 Task: Add Soothing Touch Sore Muscle Soak Bath Salts to the cart.
Action: Mouse moved to (775, 308)
Screenshot: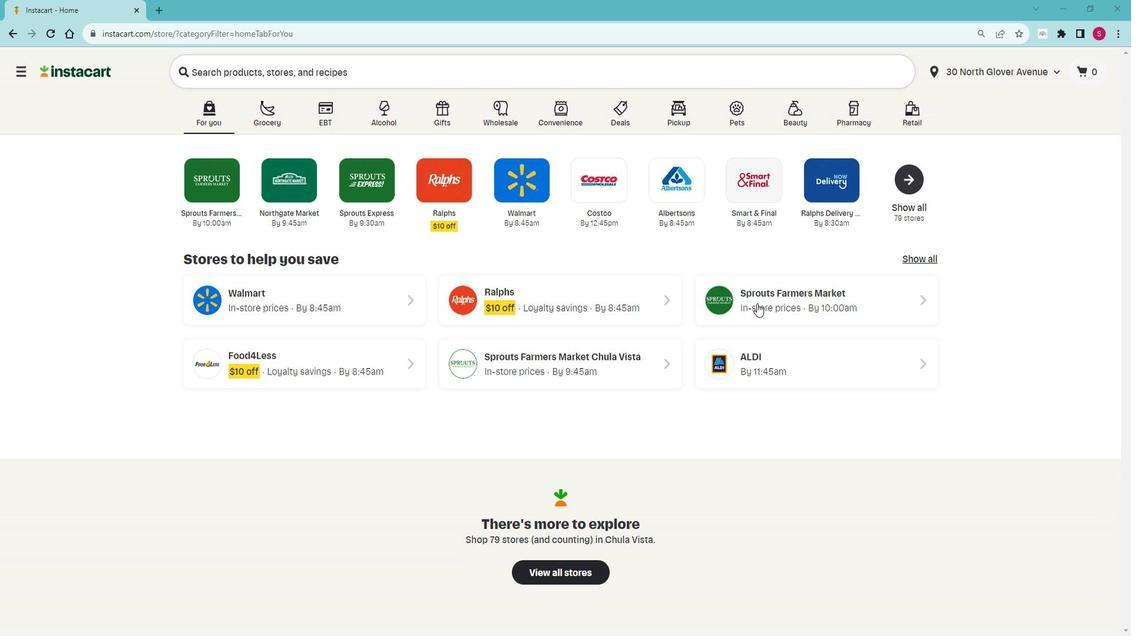 
Action: Mouse pressed left at (775, 308)
Screenshot: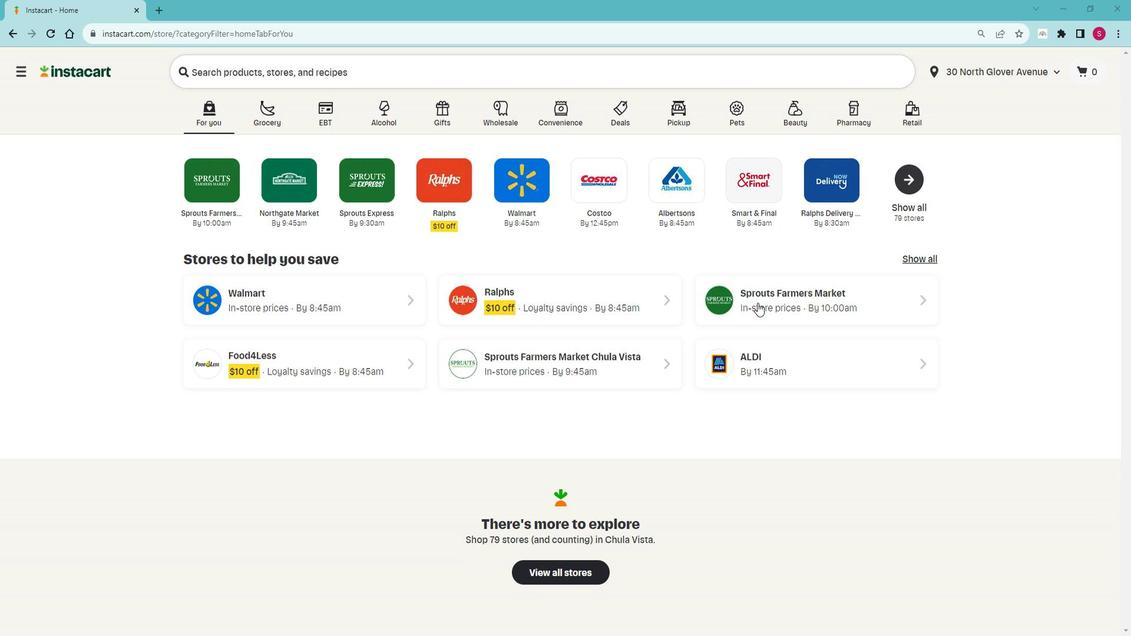 
Action: Mouse moved to (81, 437)
Screenshot: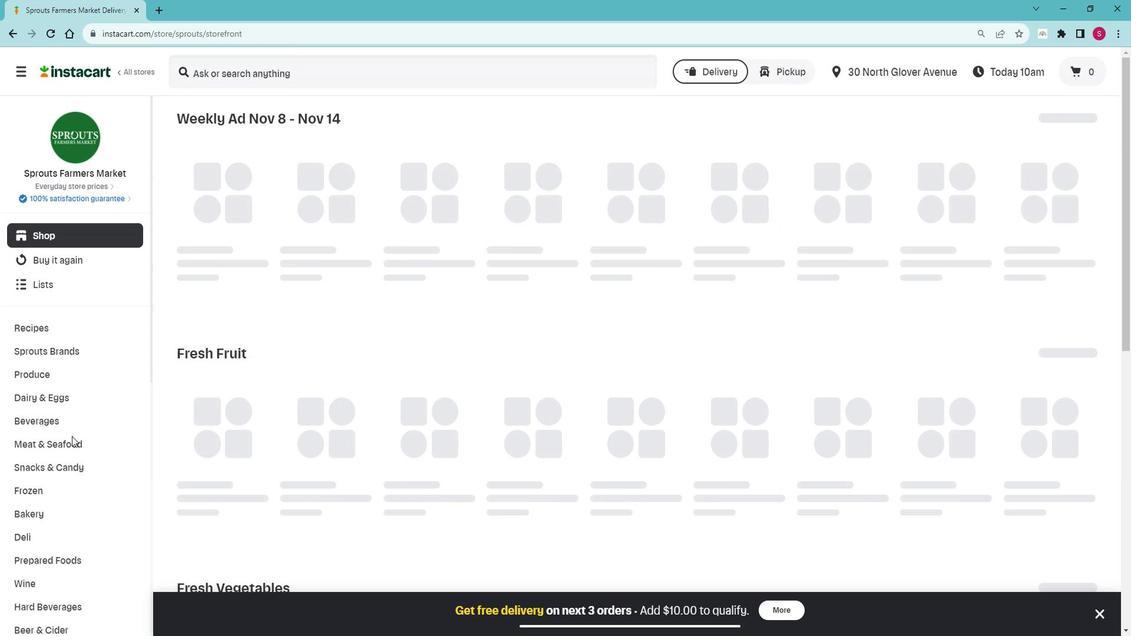 
Action: Mouse scrolled (81, 436) with delta (0, 0)
Screenshot: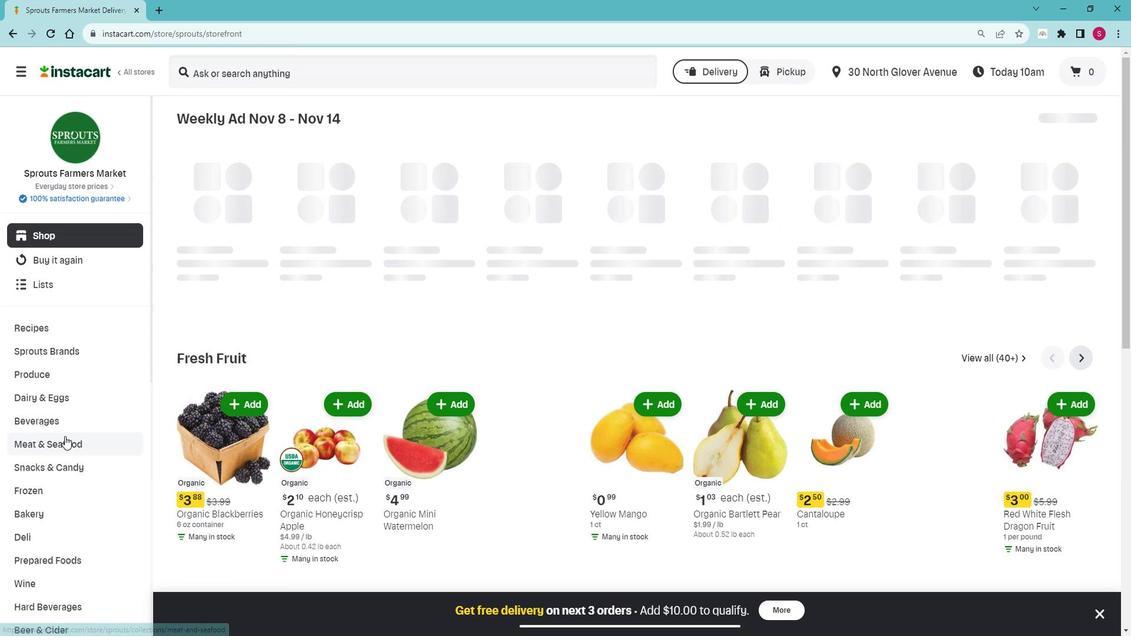 
Action: Mouse scrolled (81, 436) with delta (0, 0)
Screenshot: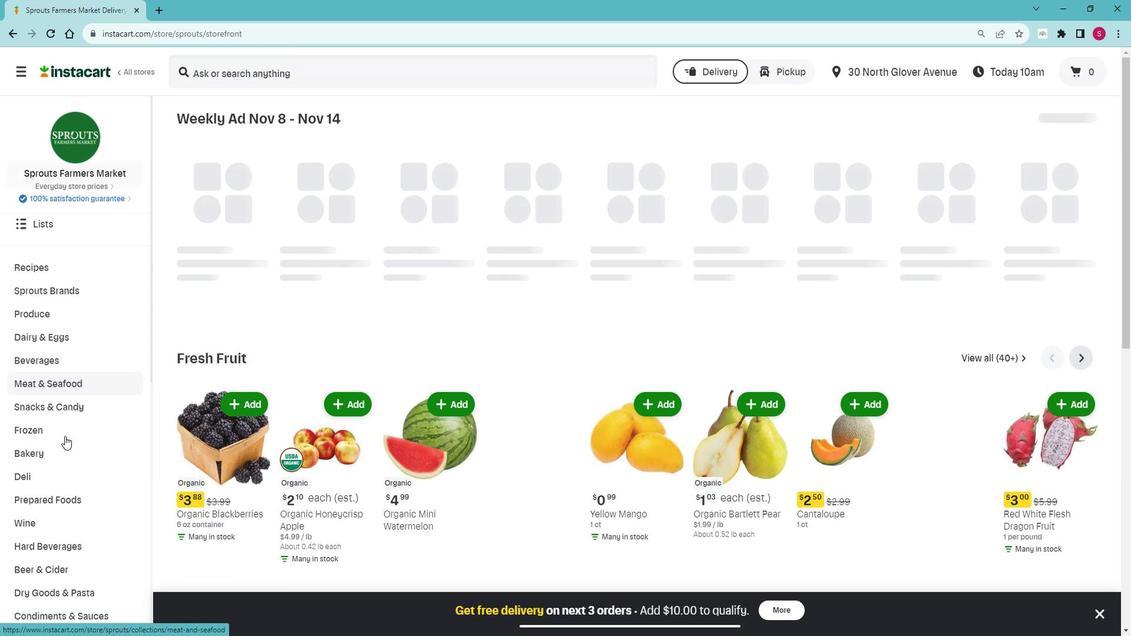 
Action: Mouse moved to (81, 437)
Screenshot: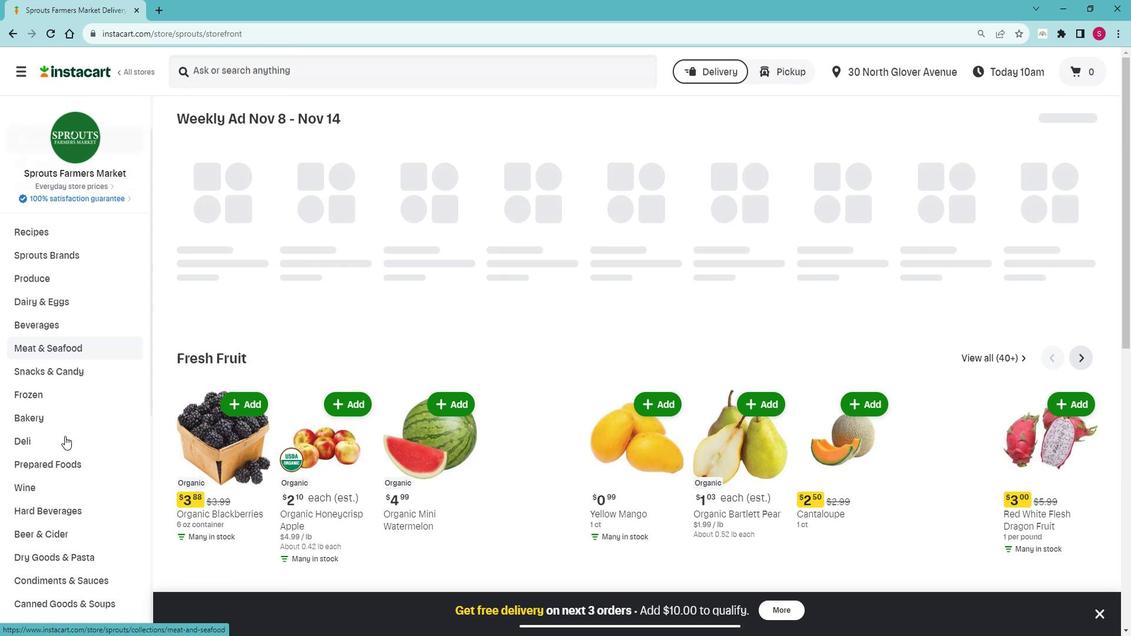 
Action: Mouse scrolled (81, 436) with delta (0, 0)
Screenshot: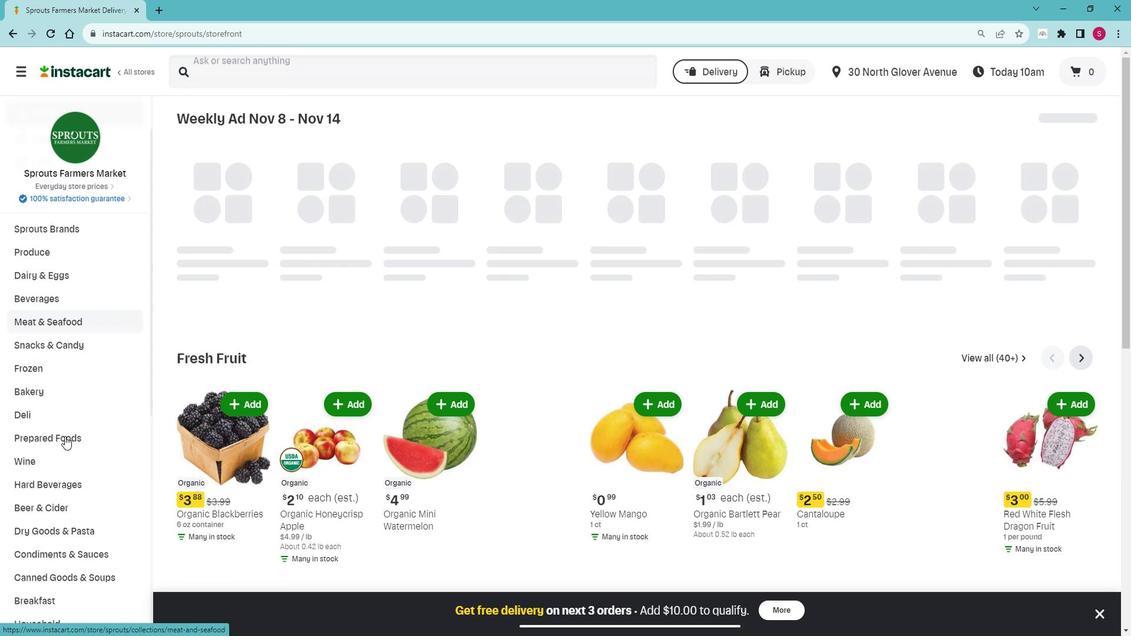 
Action: Mouse scrolled (81, 436) with delta (0, 0)
Screenshot: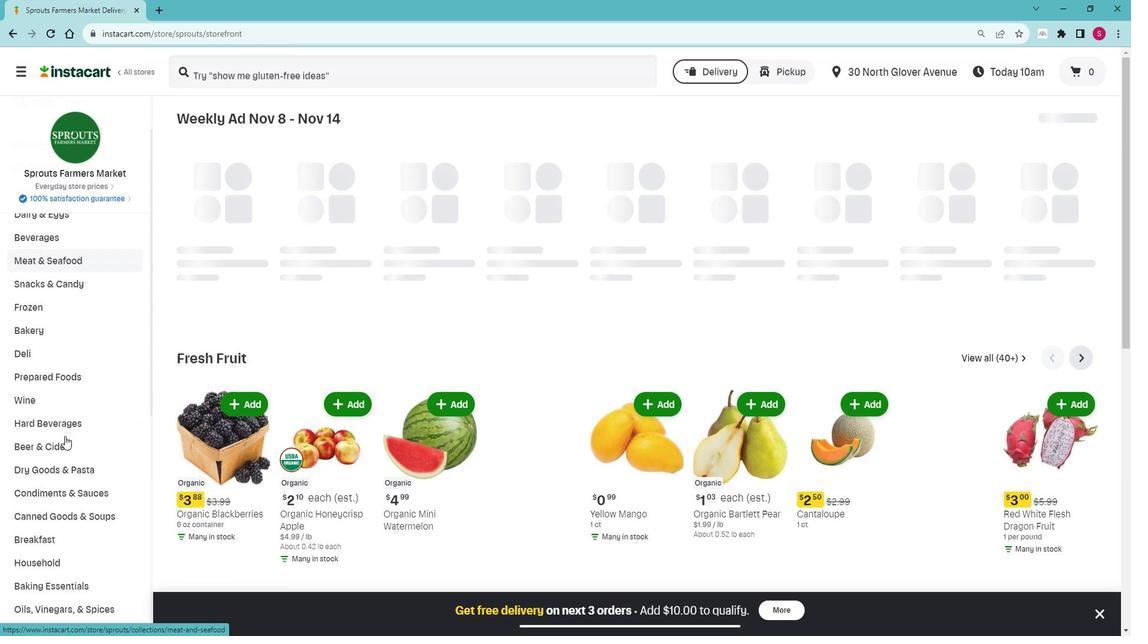 
Action: Mouse scrolled (81, 436) with delta (0, 0)
Screenshot: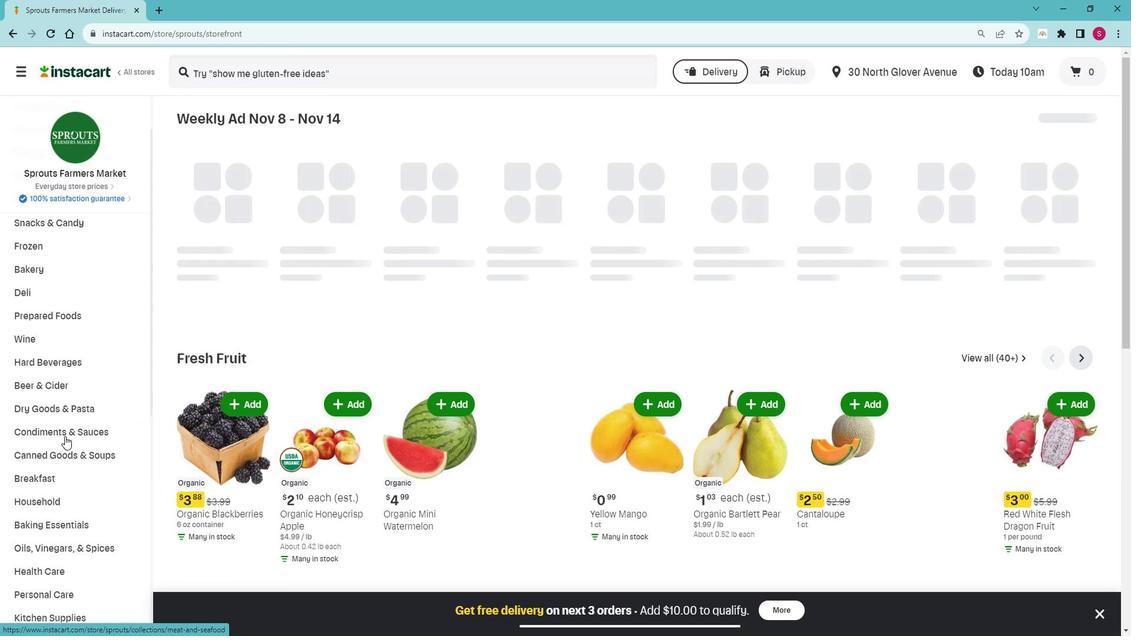 
Action: Mouse scrolled (81, 436) with delta (0, 0)
Screenshot: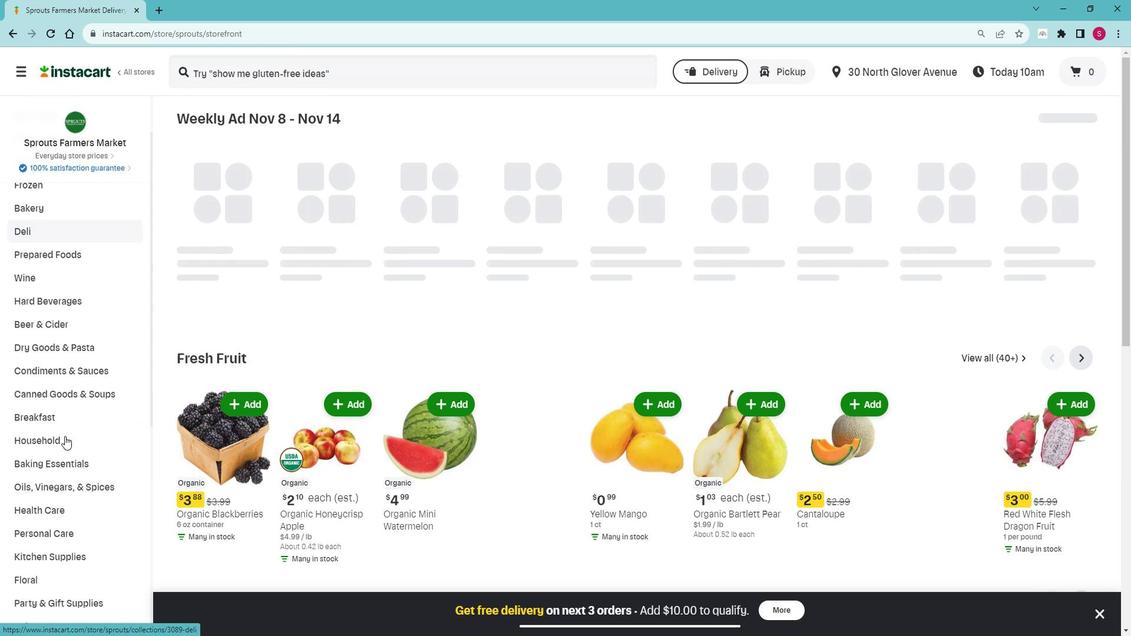 
Action: Mouse moved to (84, 465)
Screenshot: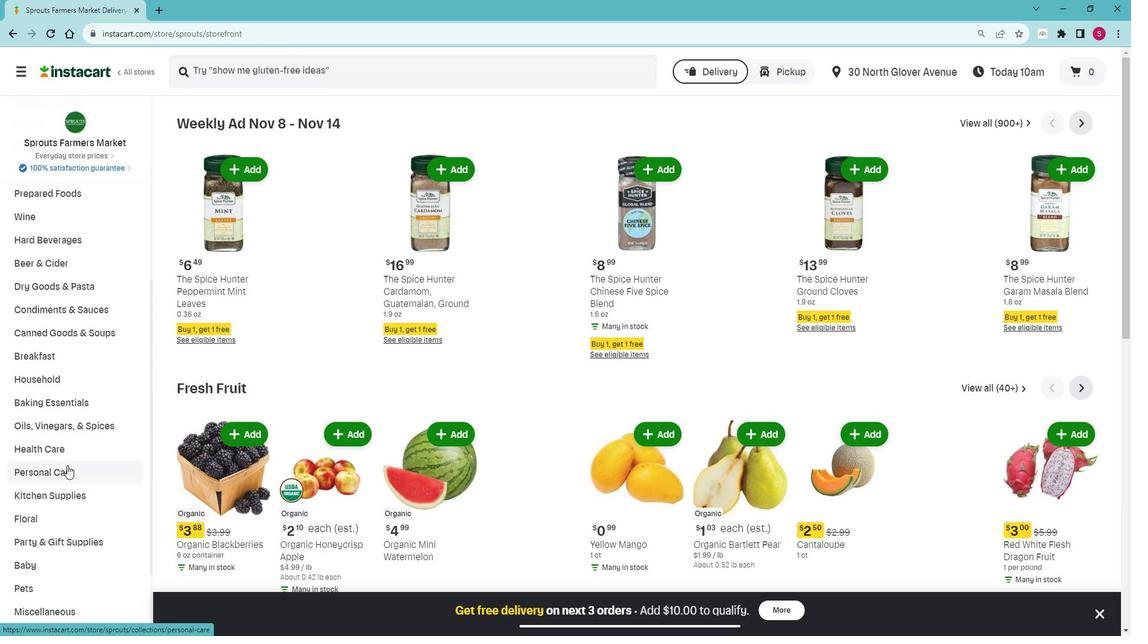 
Action: Mouse pressed left at (84, 465)
Screenshot: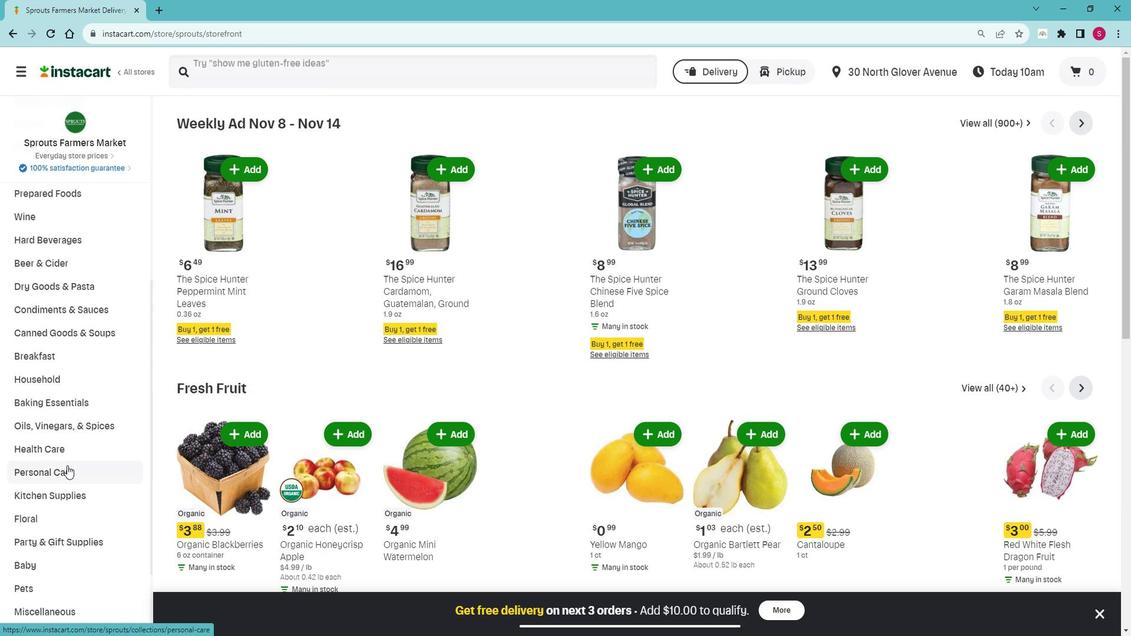 
Action: Mouse moved to (72, 489)
Screenshot: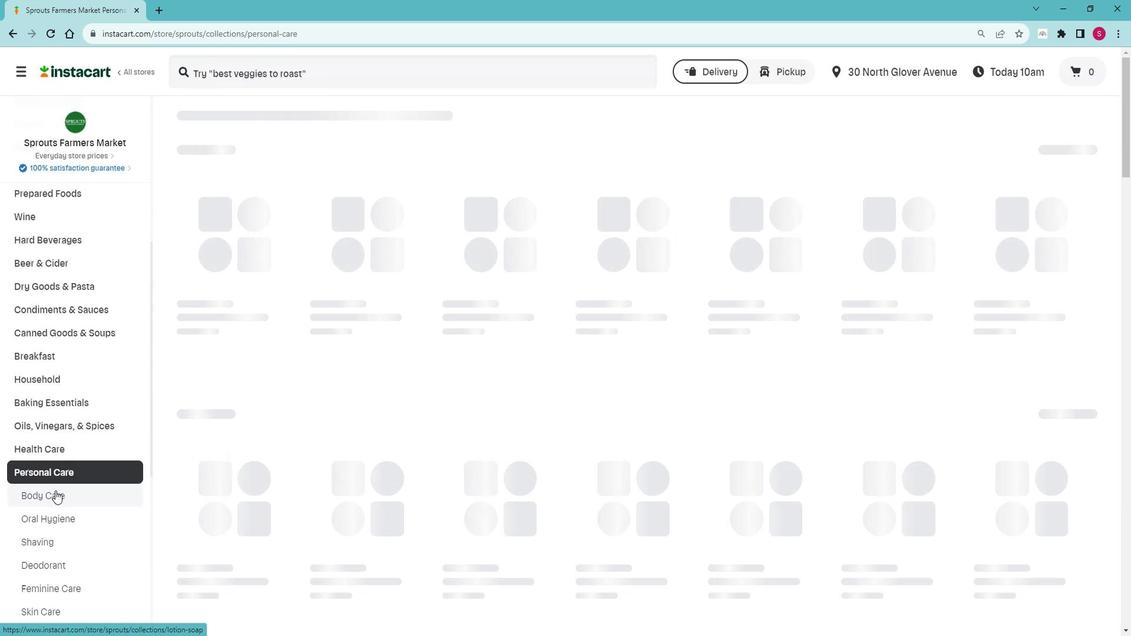 
Action: Mouse pressed left at (72, 489)
Screenshot: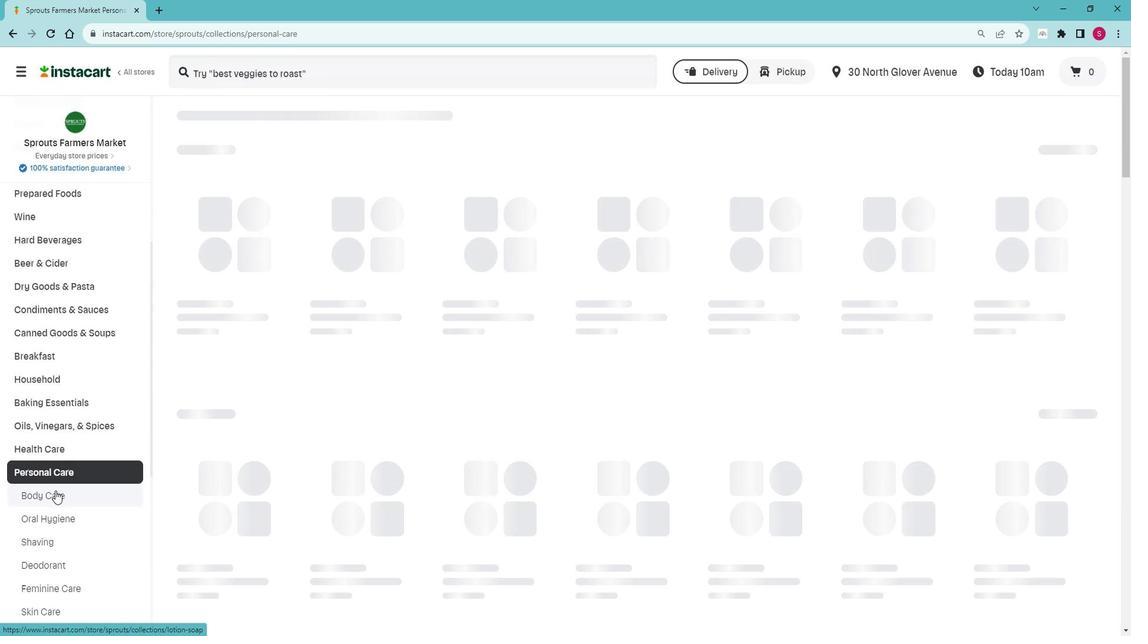 
Action: Mouse moved to (473, 180)
Screenshot: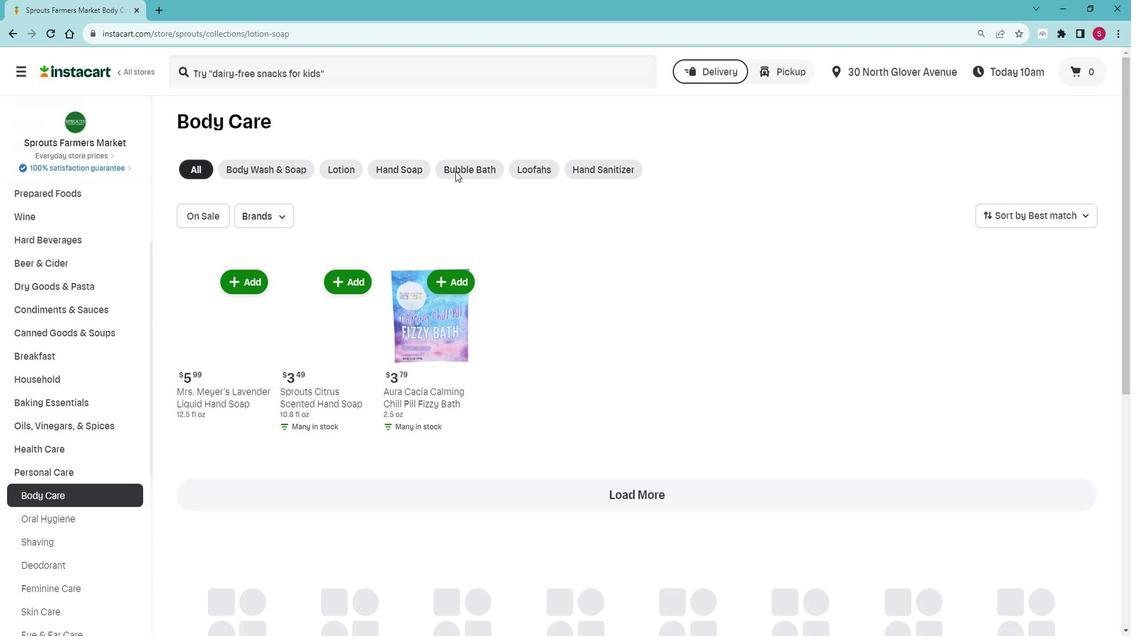 
Action: Mouse pressed left at (473, 180)
Screenshot: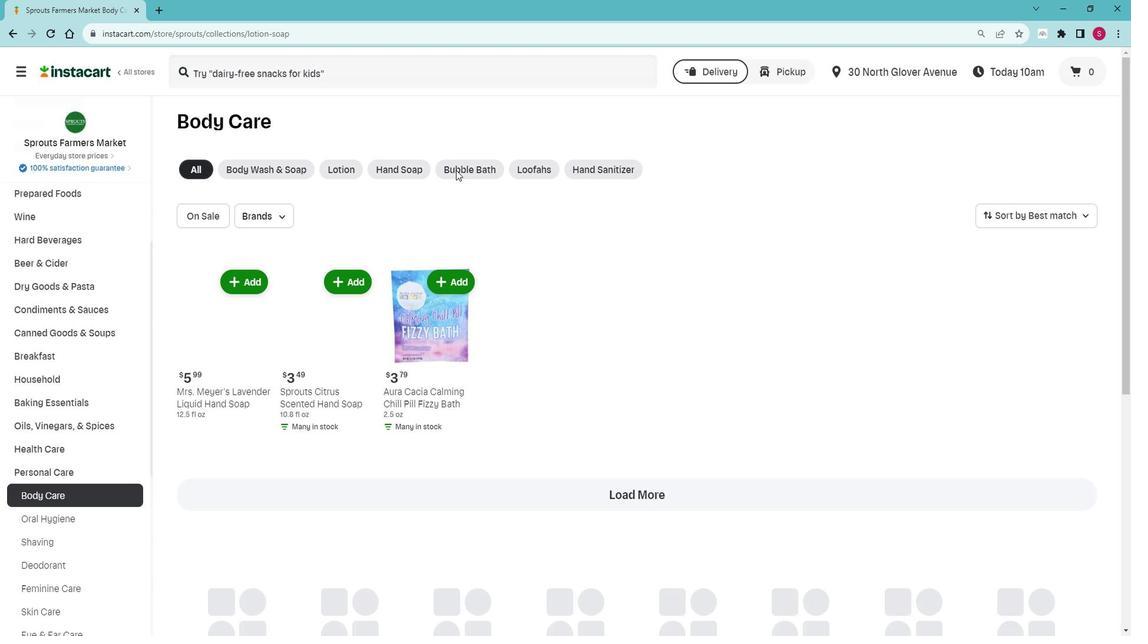 
Action: Mouse moved to (454, 90)
Screenshot: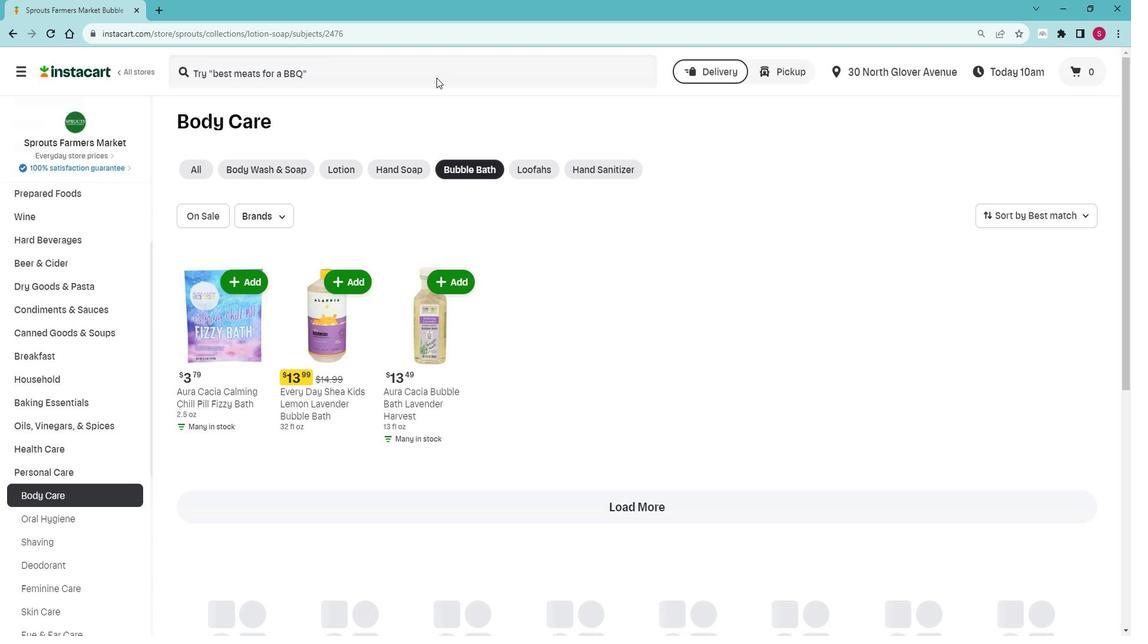 
Action: Mouse pressed left at (454, 90)
Screenshot: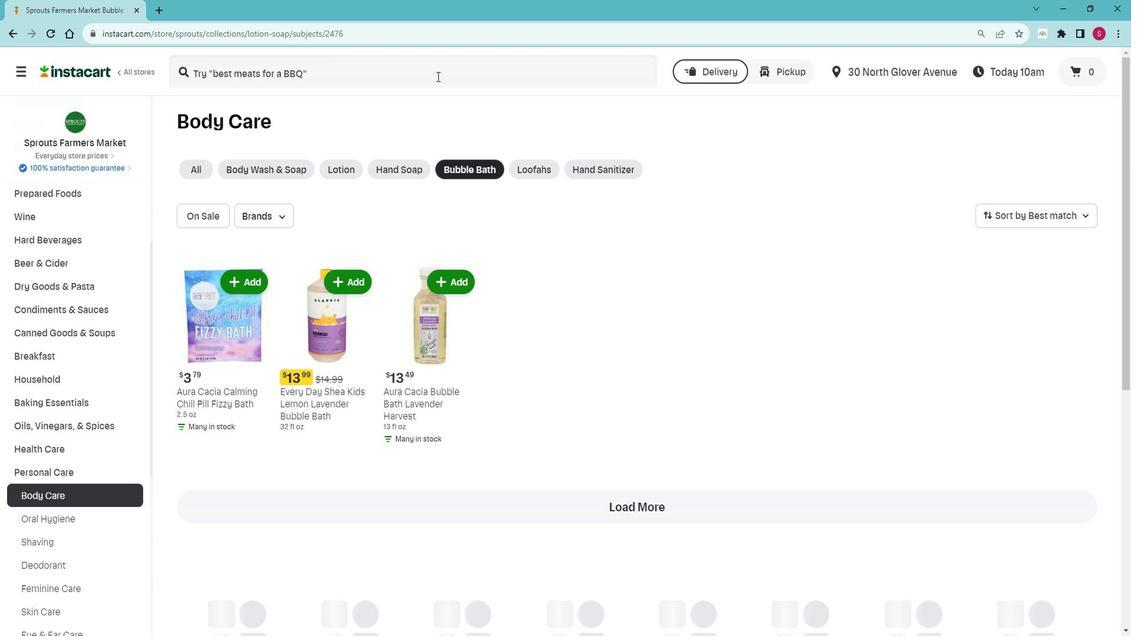 
Action: Mouse moved to (410, 45)
Screenshot: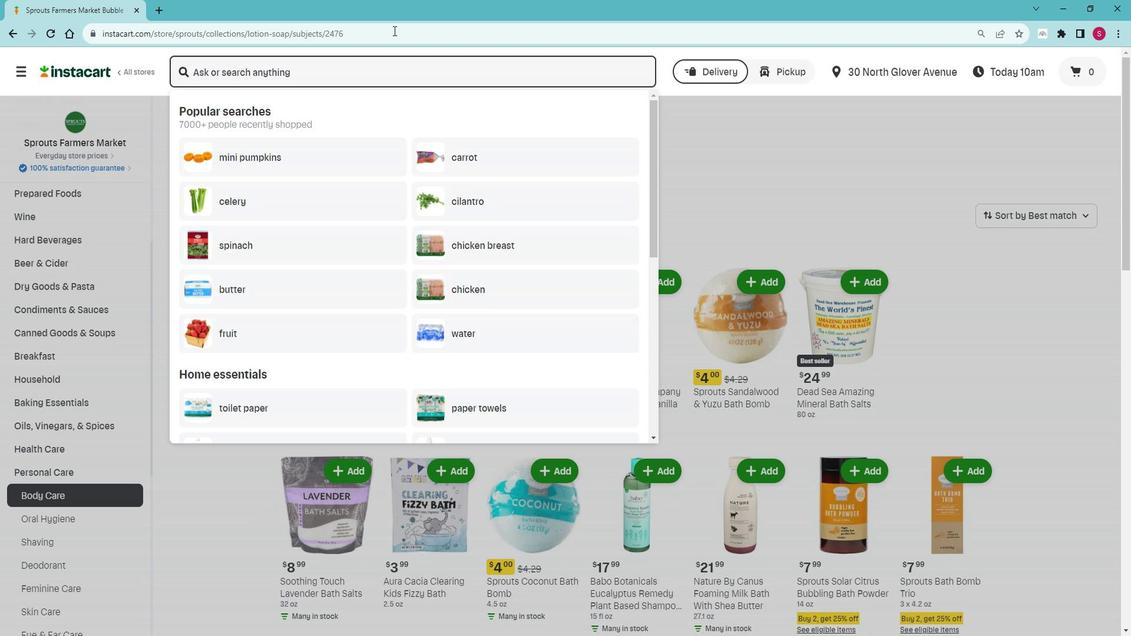 
Action: Key pressed <Key.shift>S
Screenshot: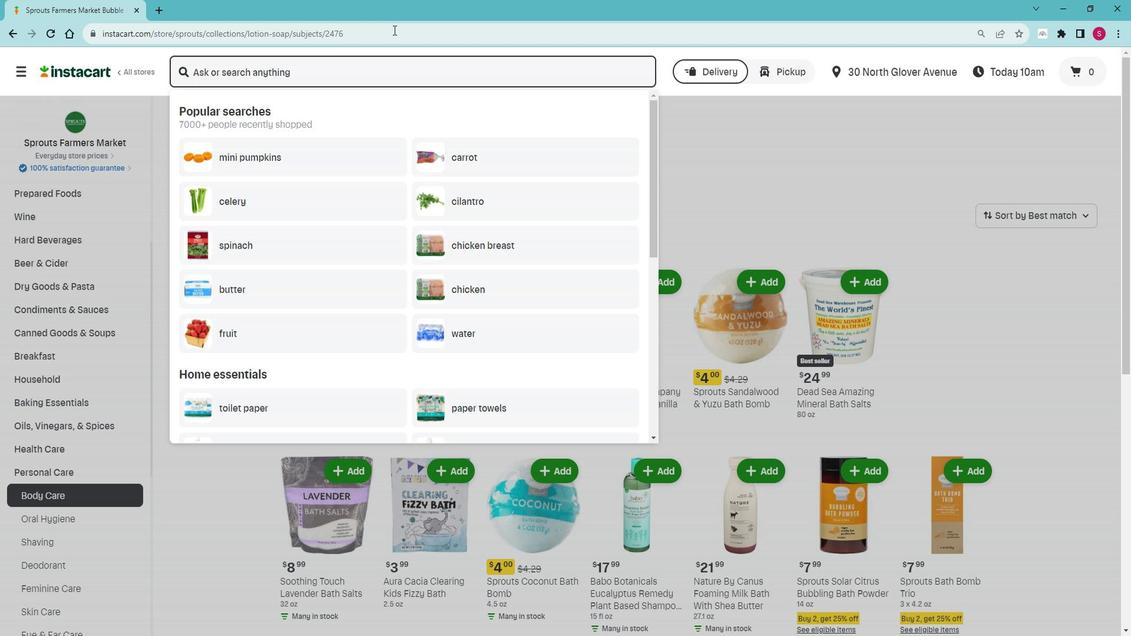 
Action: Mouse moved to (382, 16)
Screenshot: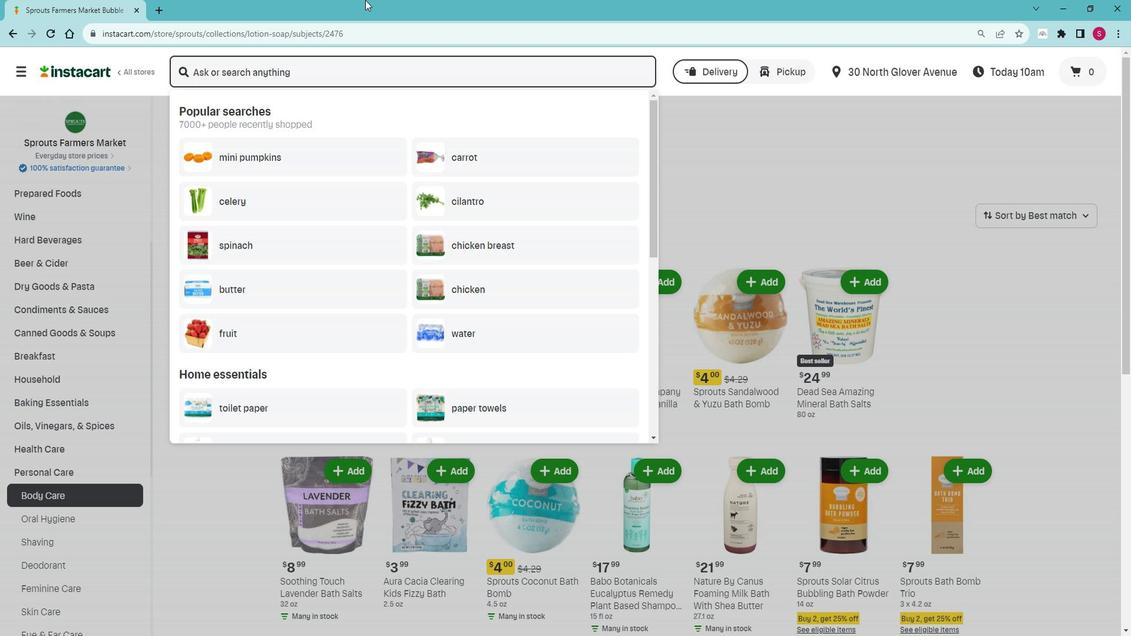 
Action: Key pressed oothing<Key.space><Key.shift>Touch<Key.space><Key.shift>Sore<Key.space><Key.shift><Key.shift>Muscle<Key.space><Key.shift>Si<Key.backspace>oak<Key.space><Key.shift>Bath<Key.space>
Screenshot: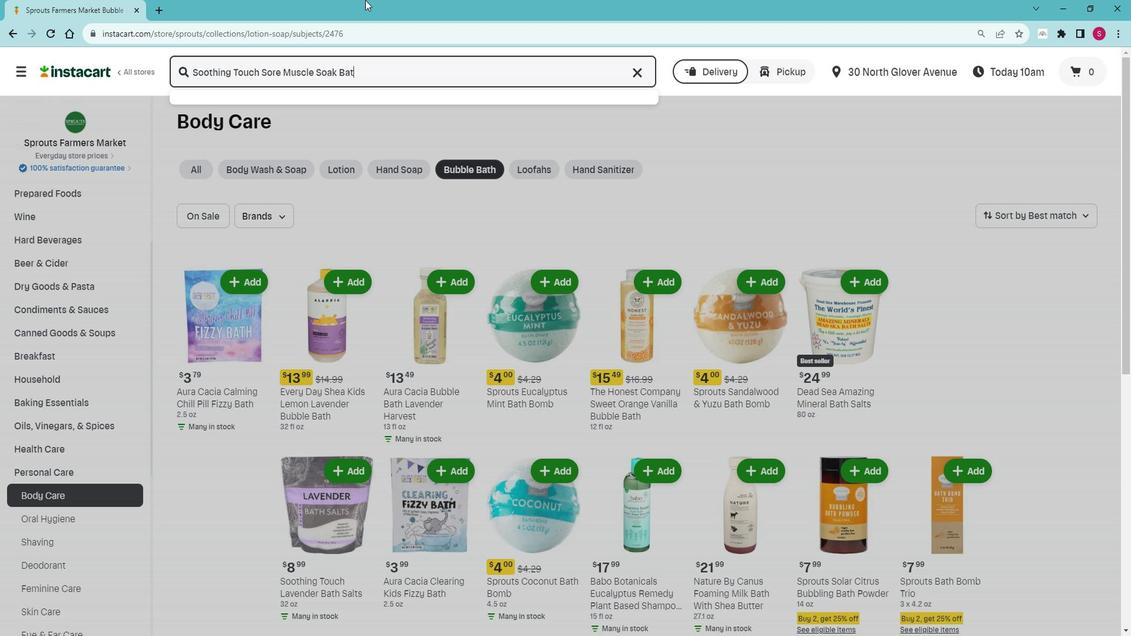 
Action: Mouse moved to (375, 17)
Screenshot: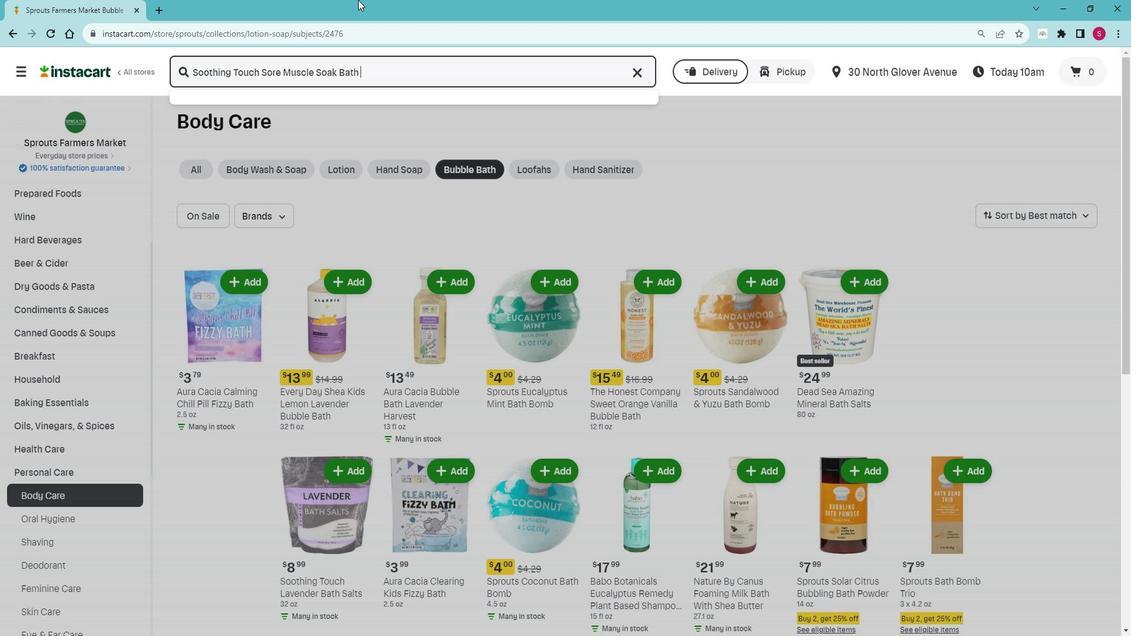 
Action: Key pressed aaaaaaa<Key.backspace><Key.backspace><Key.backspace><Key.backspace><Key.backspace><Key.backspace><Key.backspace><Key.backspace><Key.shift>SAlts<Key.space><Key.left><Key.left><Key.left><Key.left><Key.left><Key.left><Key.space><Key.right><Key.right><Key.backspace>a<Key.enter>
Screenshot: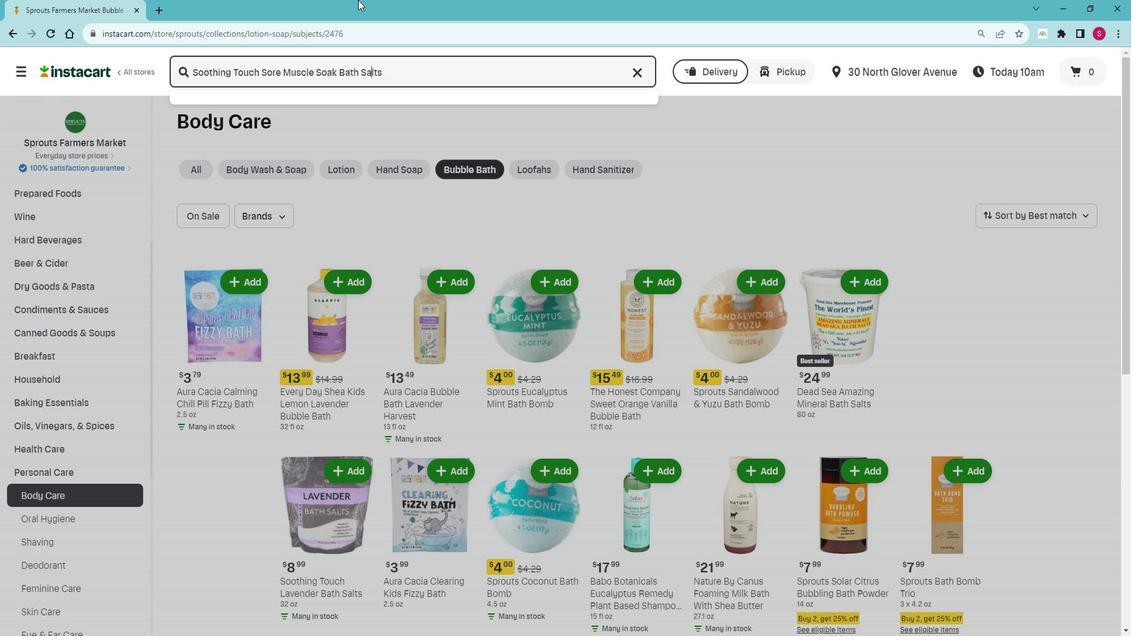 
Action: Mouse moved to (719, 172)
Screenshot: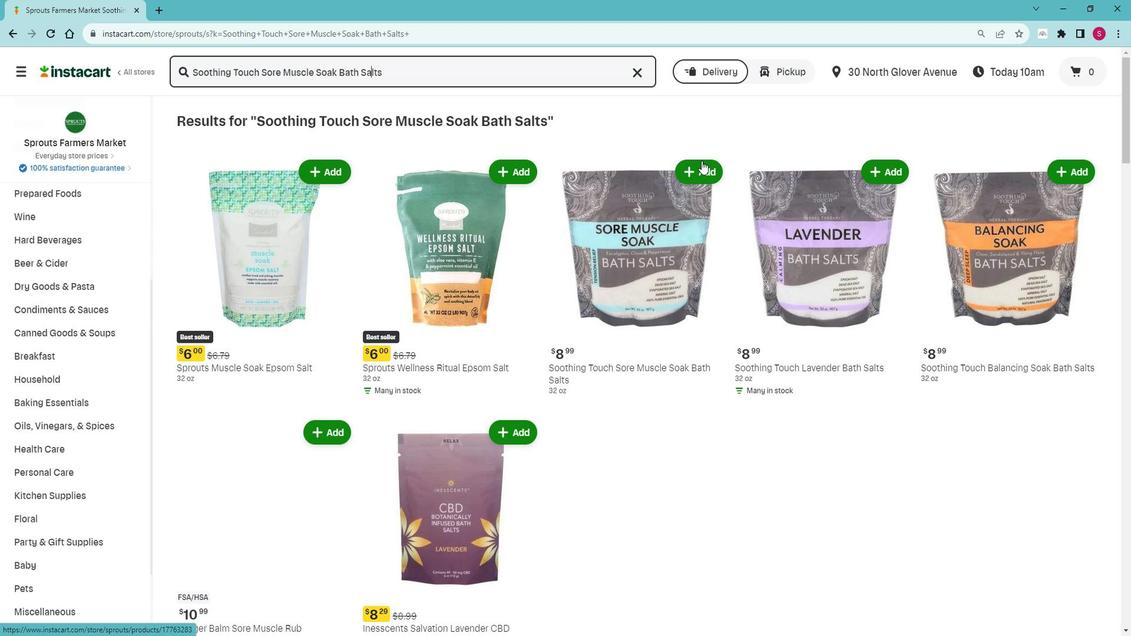 
Action: Mouse pressed left at (719, 172)
Screenshot: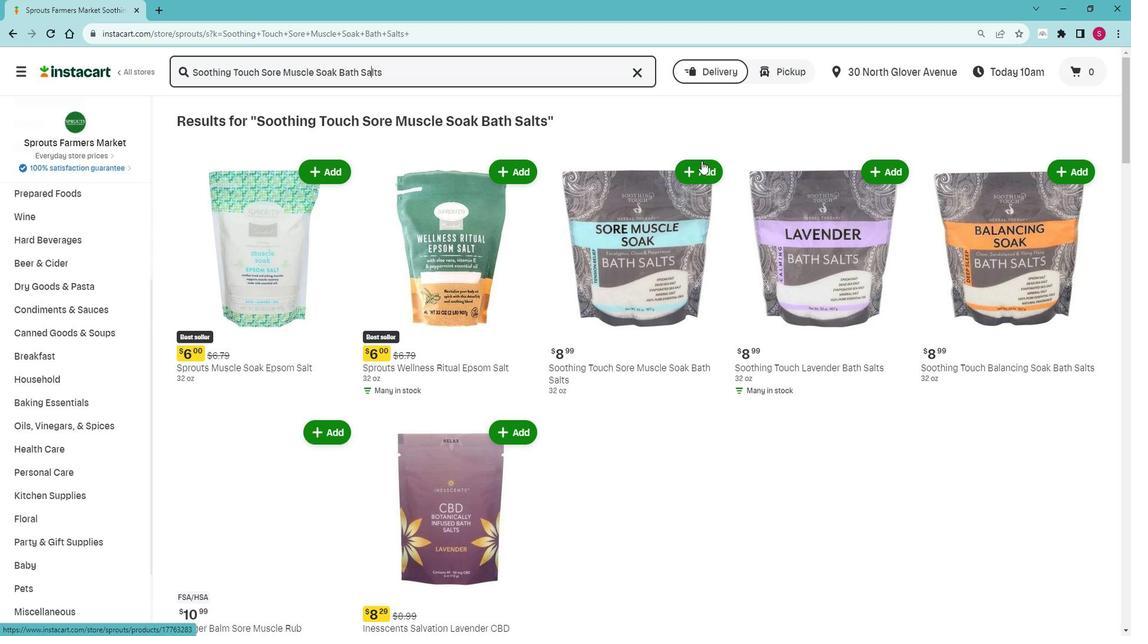 
Action: Mouse moved to (745, 143)
Screenshot: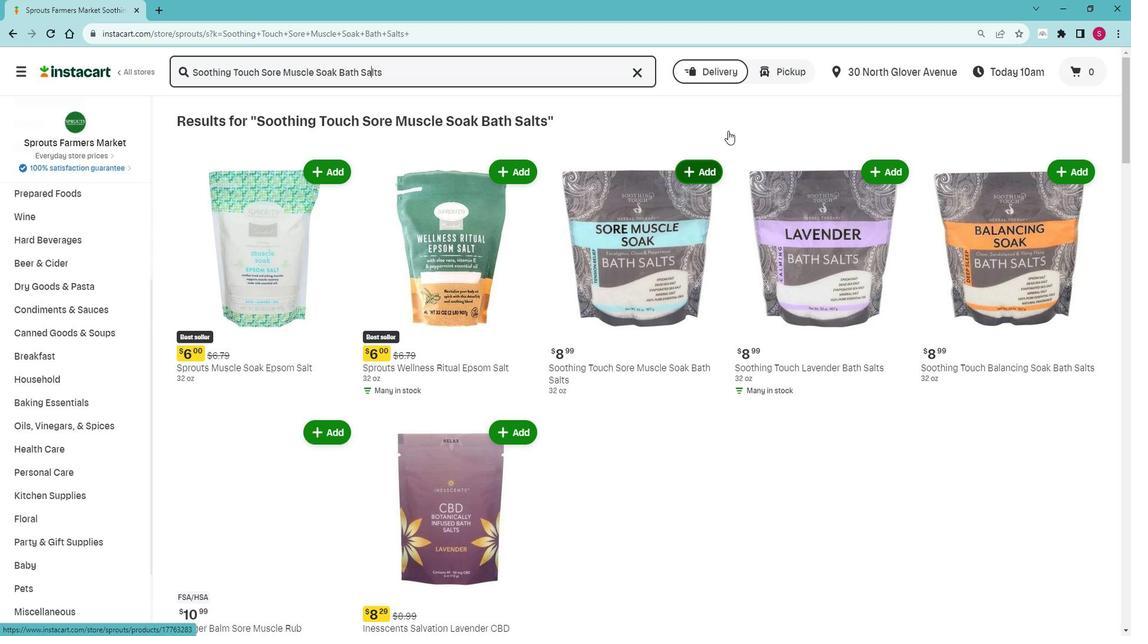 
